 Task: Enable the option email in Skills path updates.
Action: Mouse moved to (850, 112)
Screenshot: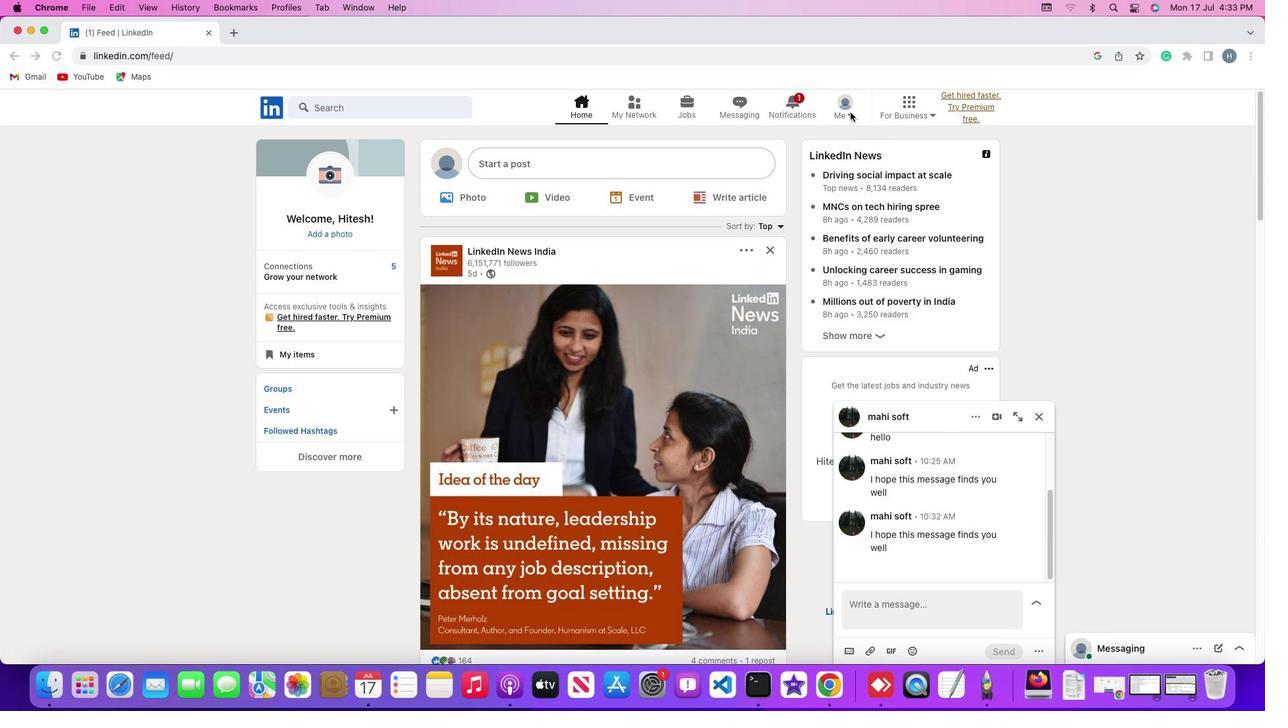 
Action: Mouse pressed left at (850, 112)
Screenshot: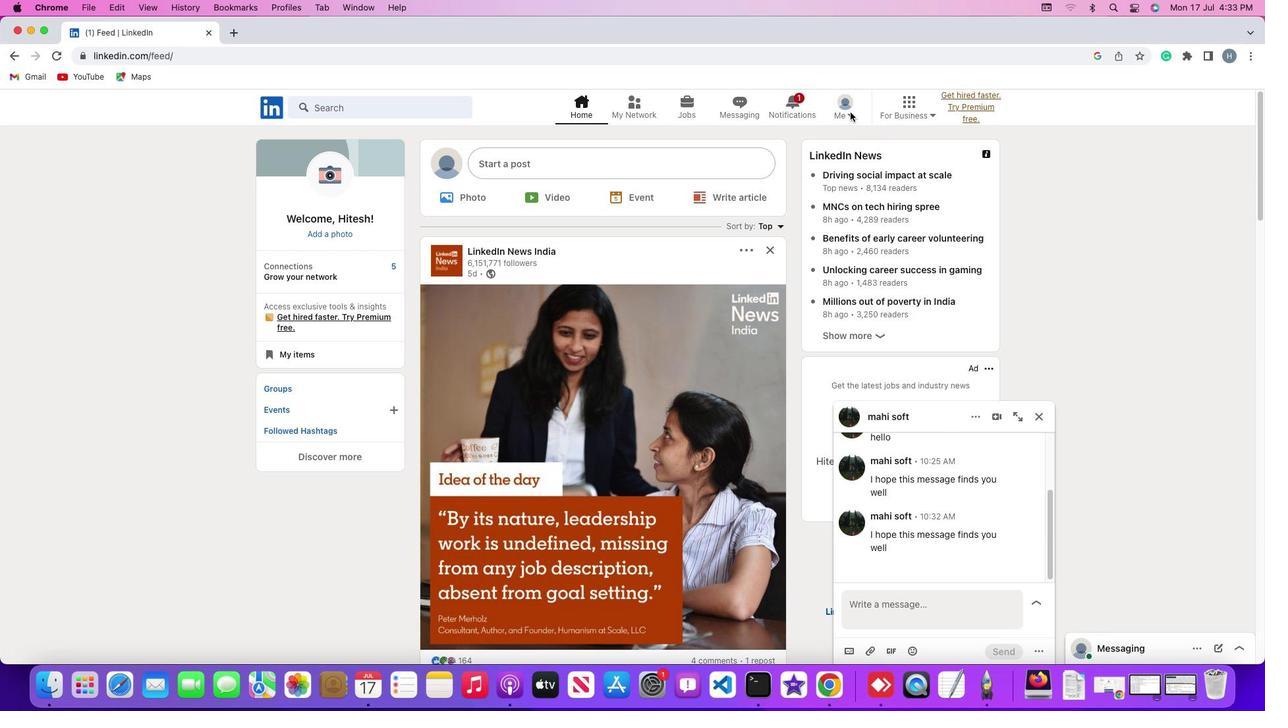 
Action: Mouse moved to (850, 112)
Screenshot: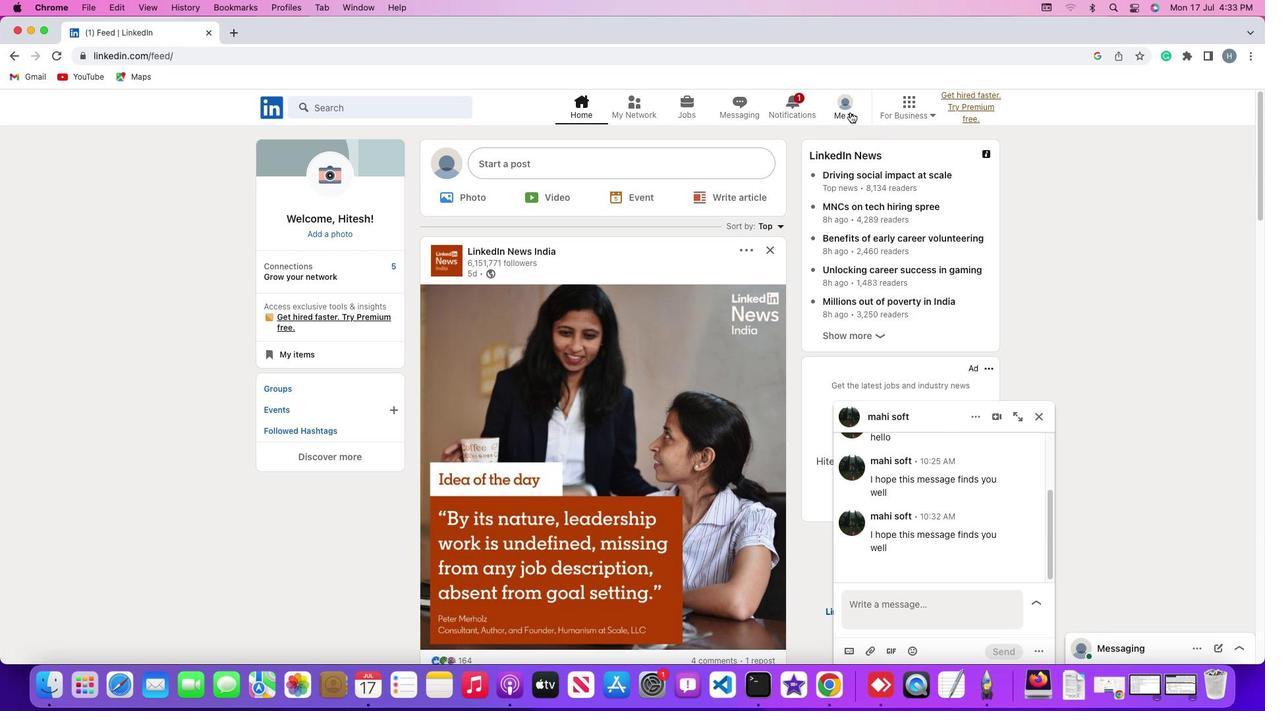 
Action: Mouse pressed left at (850, 112)
Screenshot: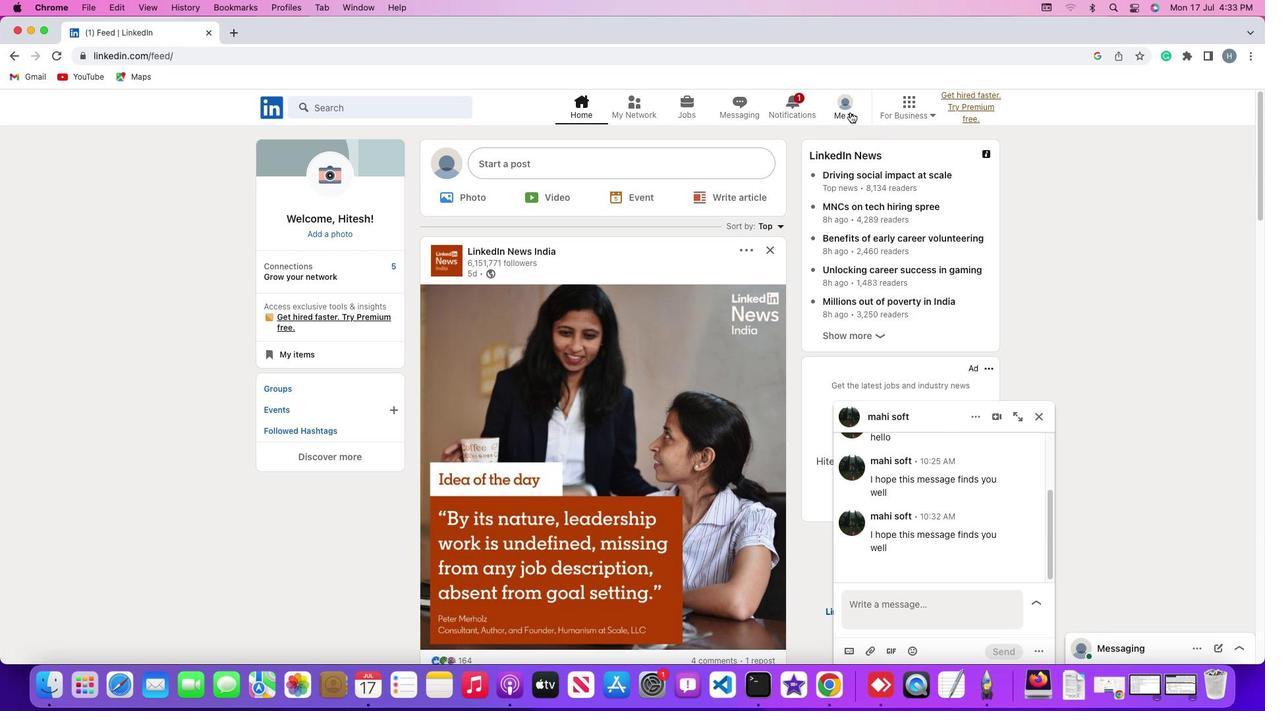 
Action: Mouse moved to (844, 110)
Screenshot: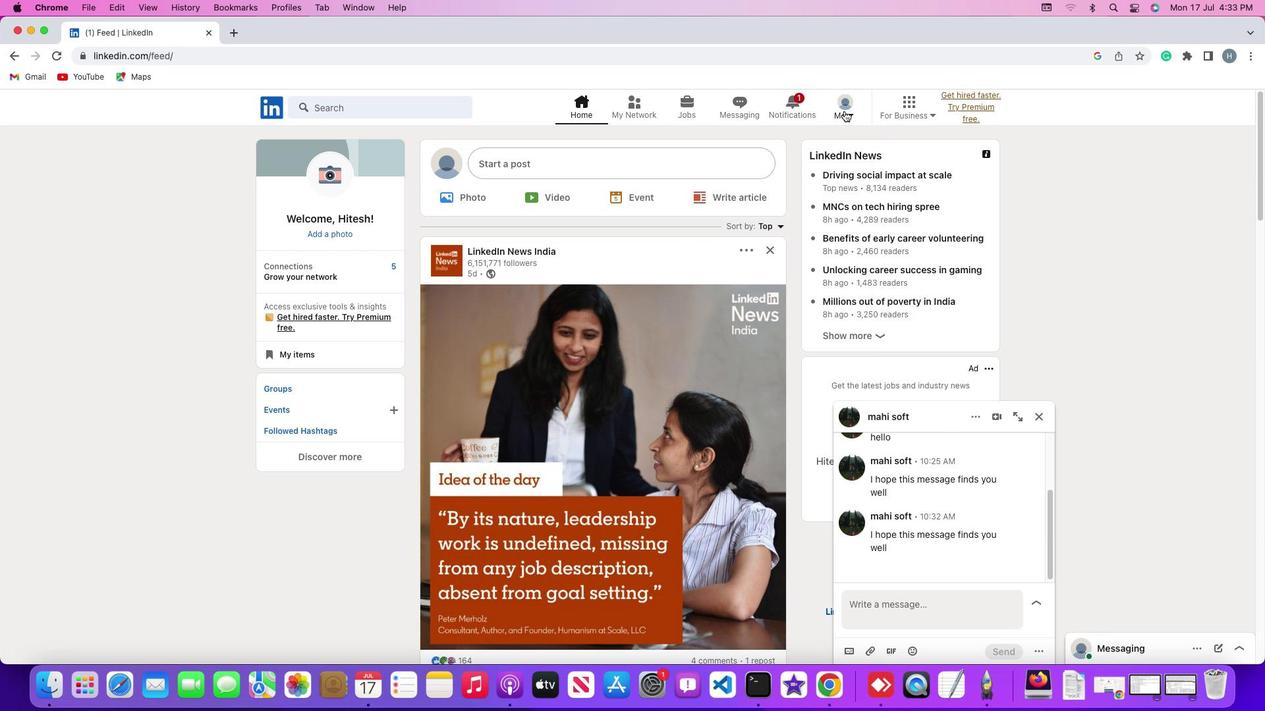 
Action: Mouse pressed left at (844, 110)
Screenshot: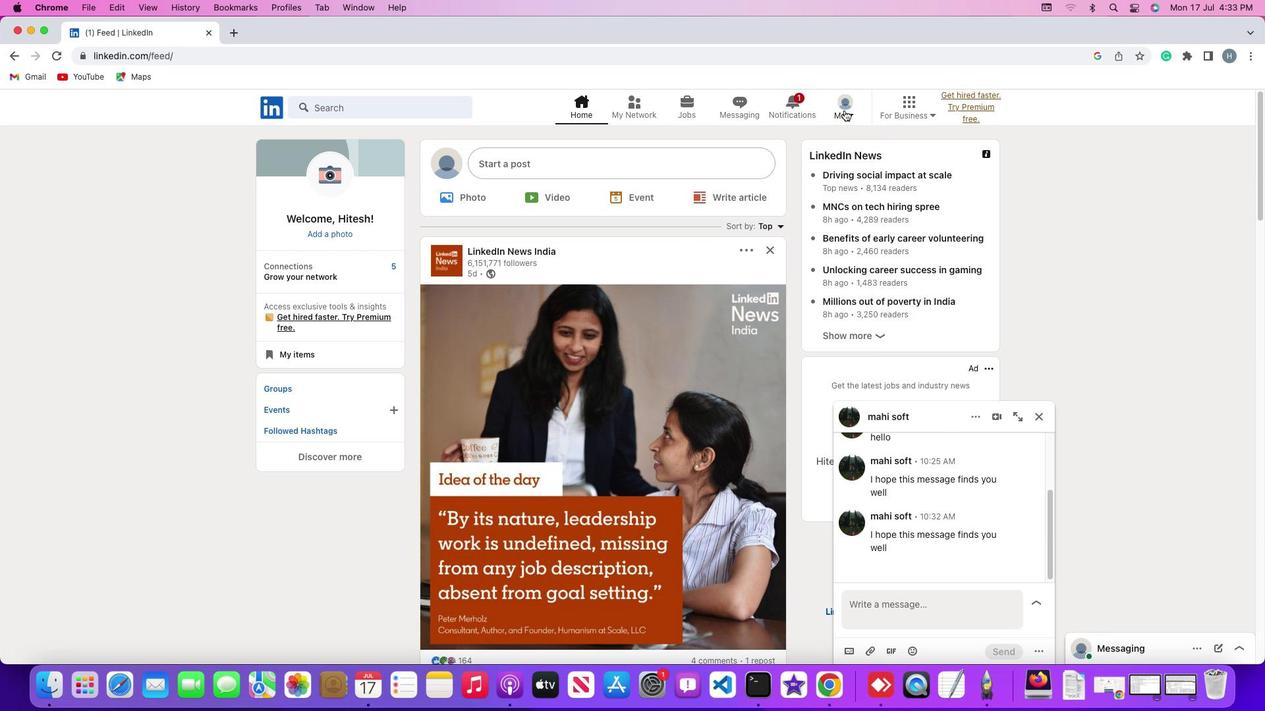 
Action: Mouse moved to (755, 250)
Screenshot: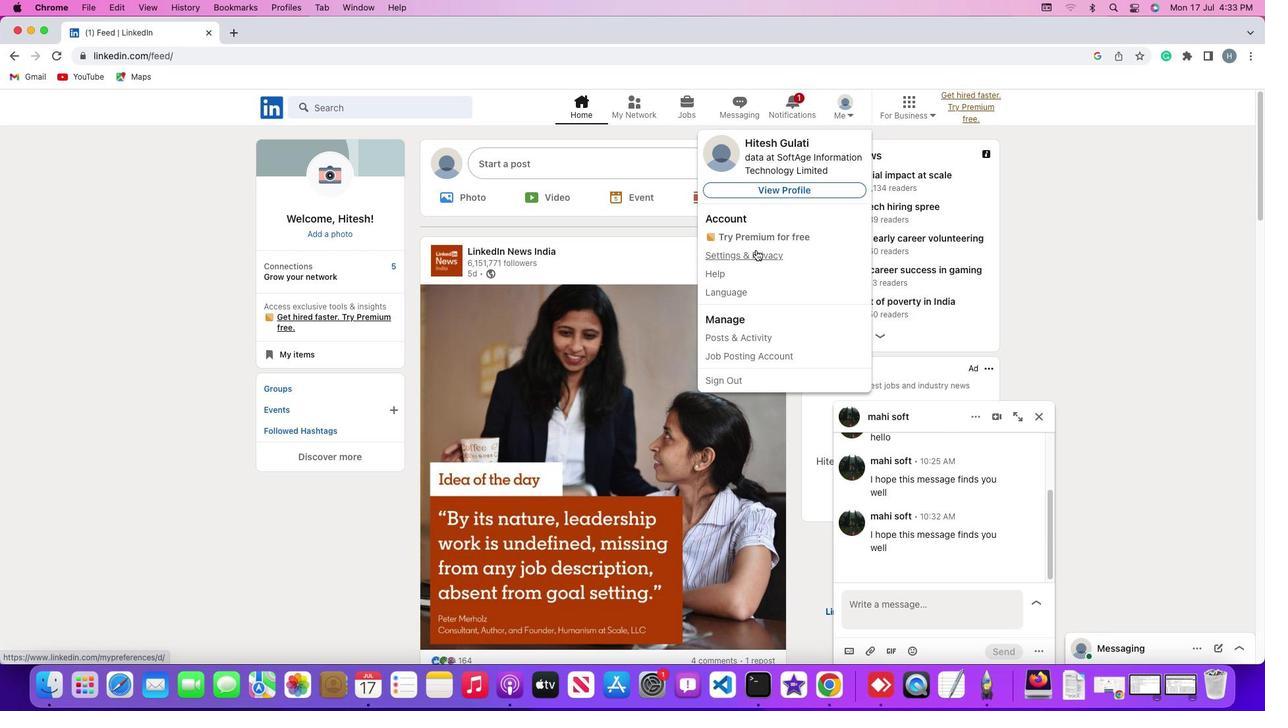 
Action: Mouse pressed left at (755, 250)
Screenshot: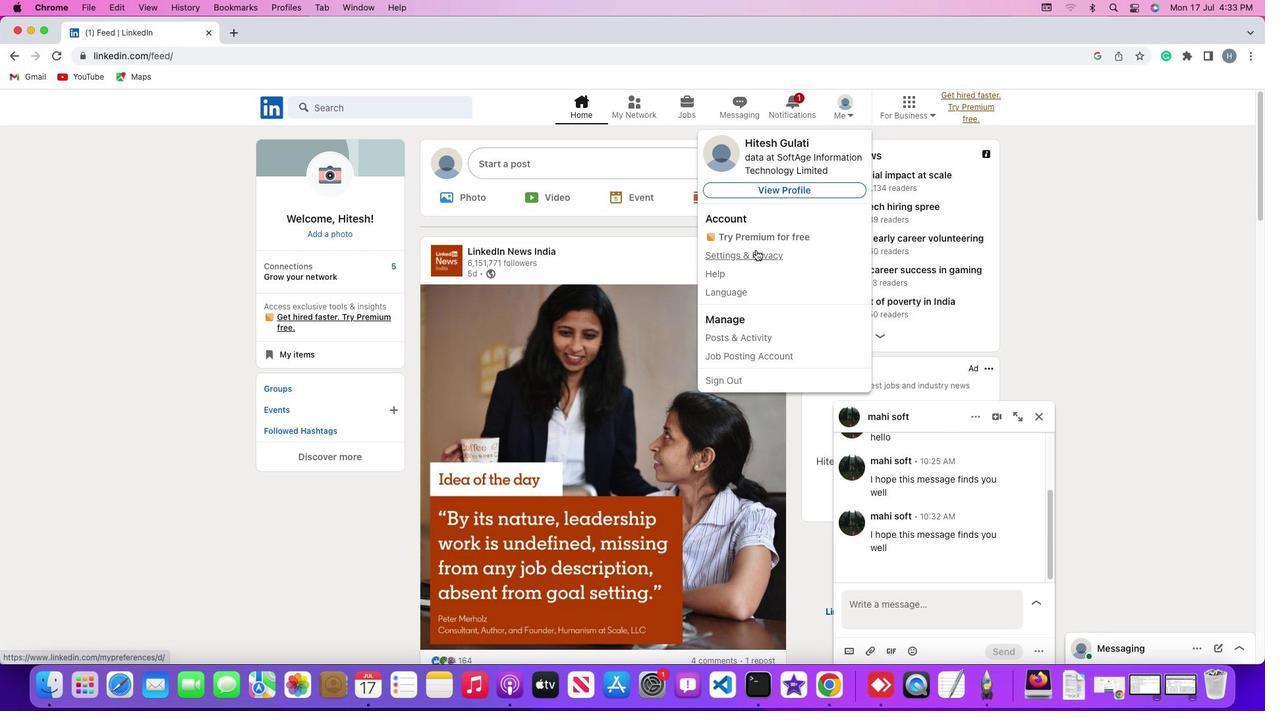 
Action: Mouse moved to (119, 444)
Screenshot: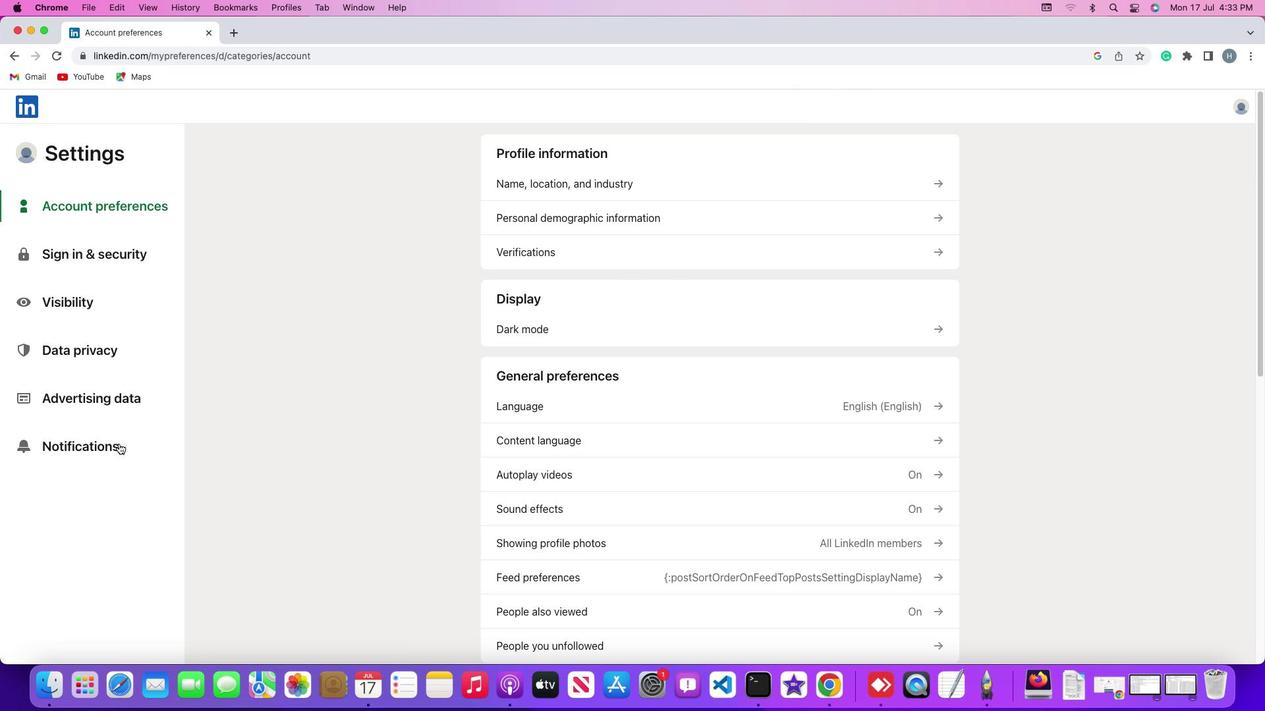 
Action: Mouse pressed left at (119, 444)
Screenshot: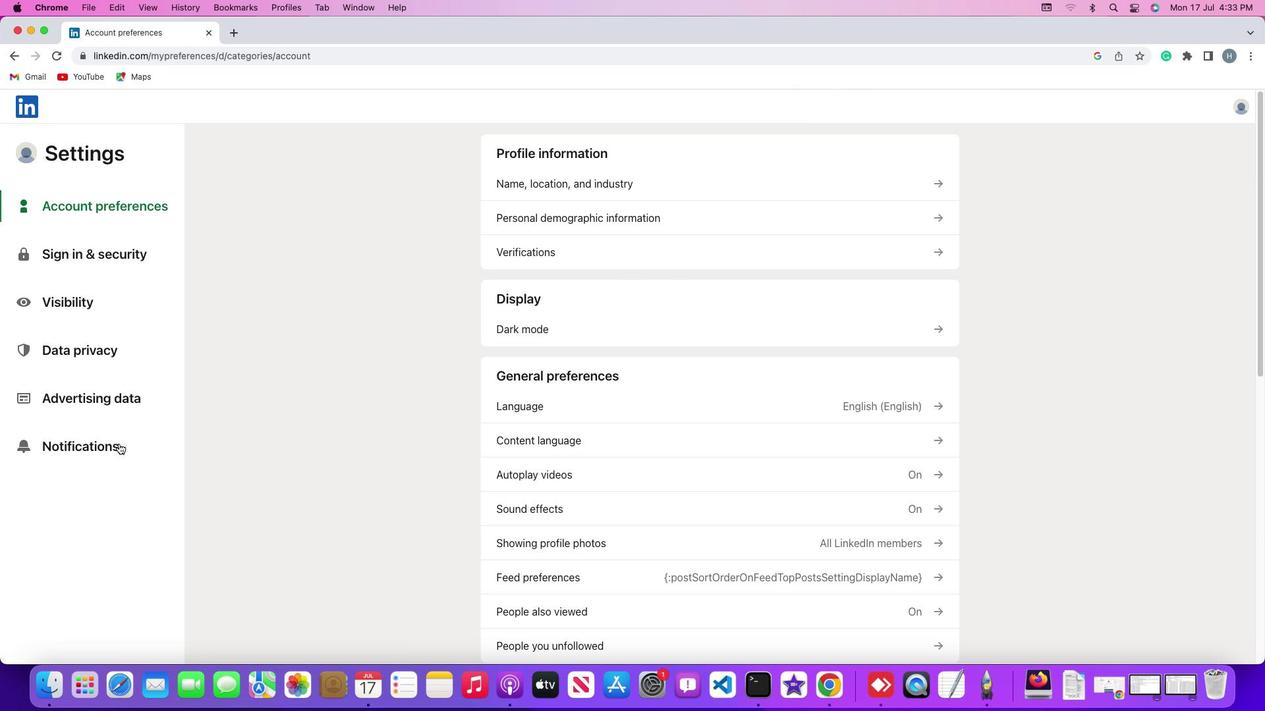 
Action: Mouse moved to (117, 444)
Screenshot: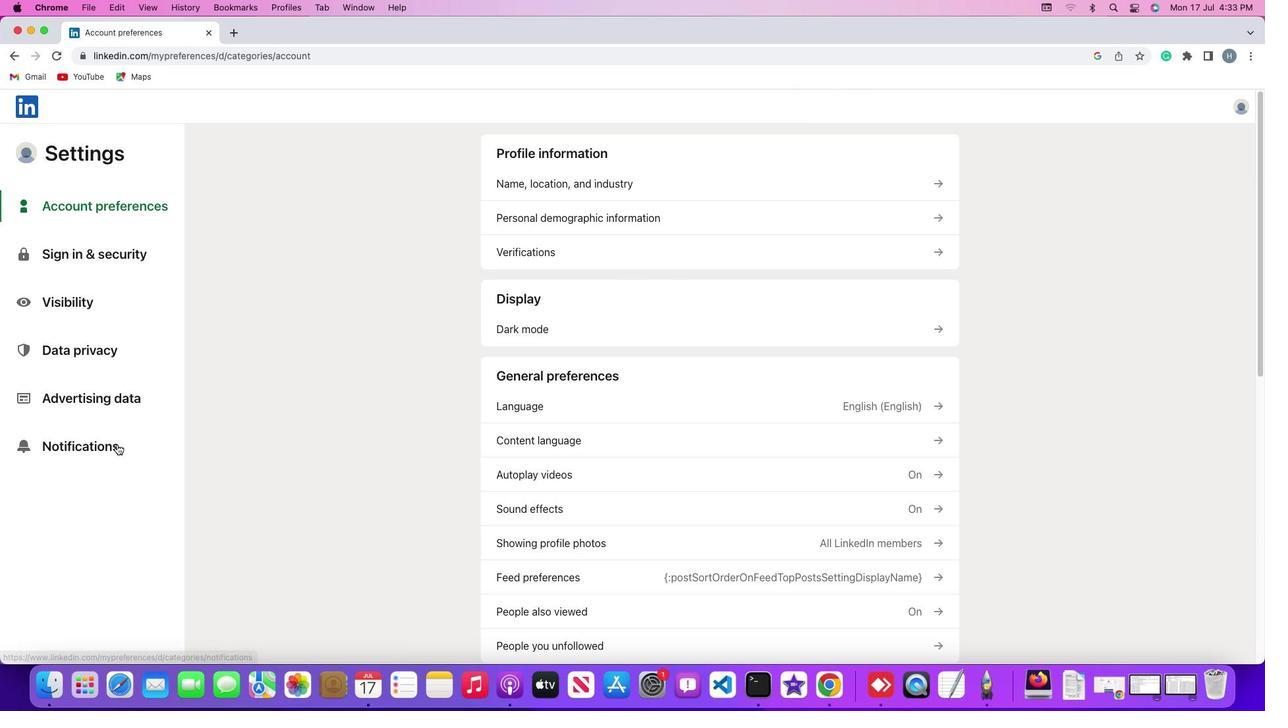 
Action: Mouse pressed left at (117, 444)
Screenshot: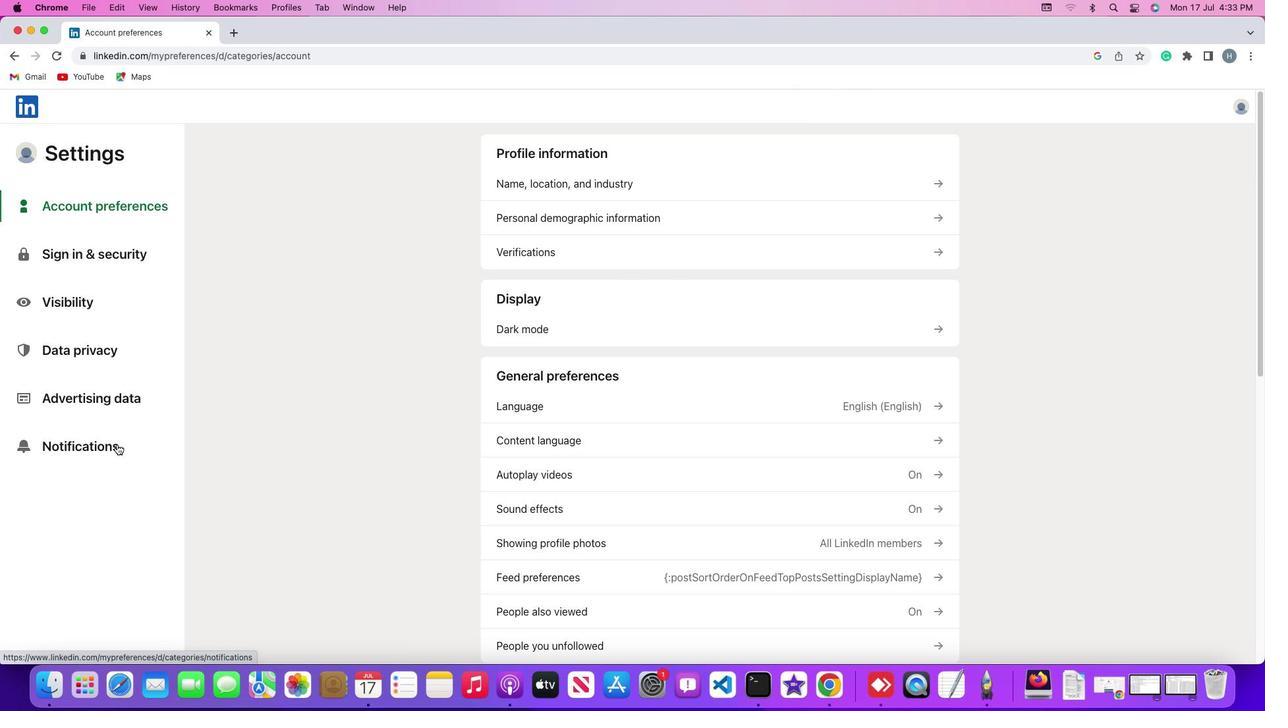 
Action: Mouse moved to (575, 188)
Screenshot: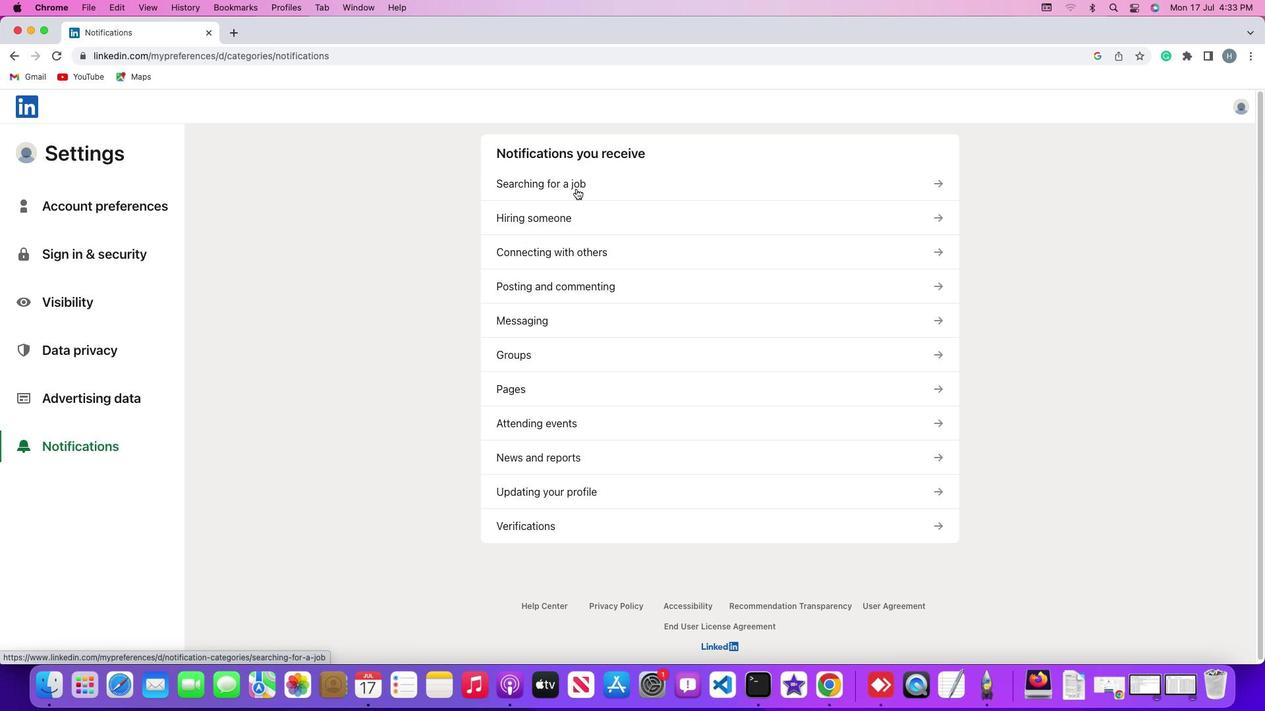 
Action: Mouse pressed left at (575, 188)
Screenshot: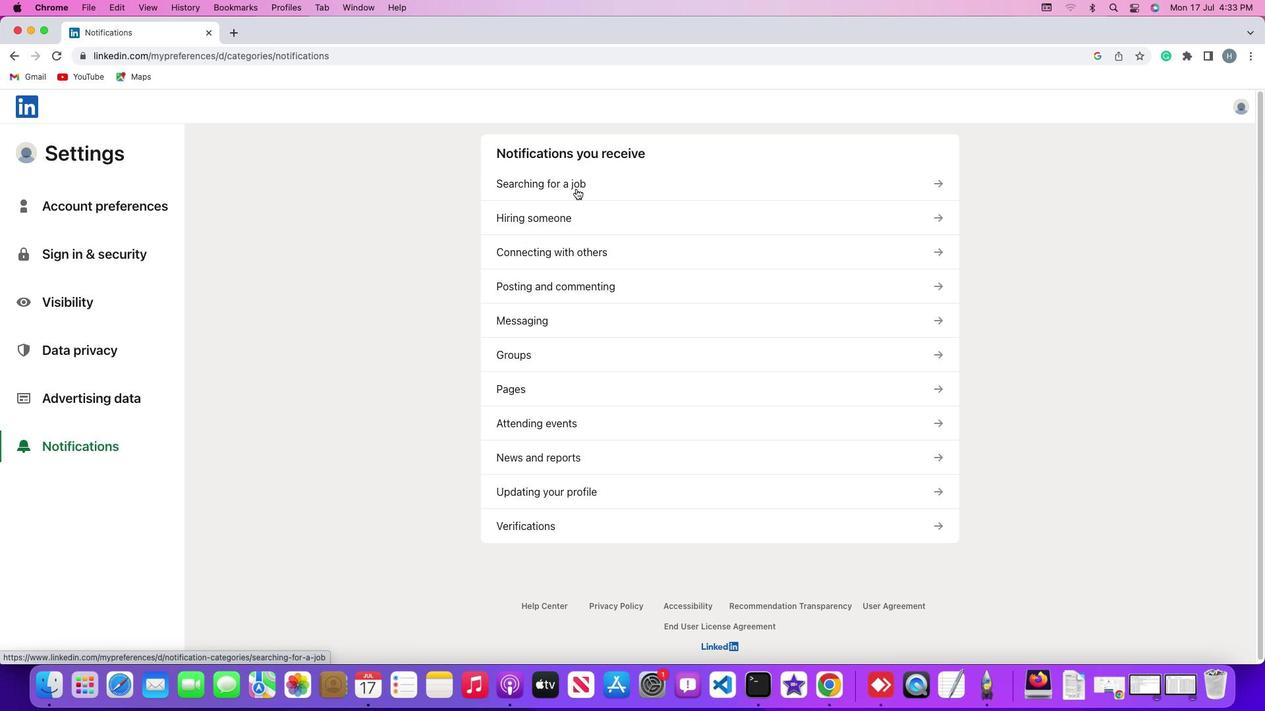 
Action: Mouse moved to (580, 573)
Screenshot: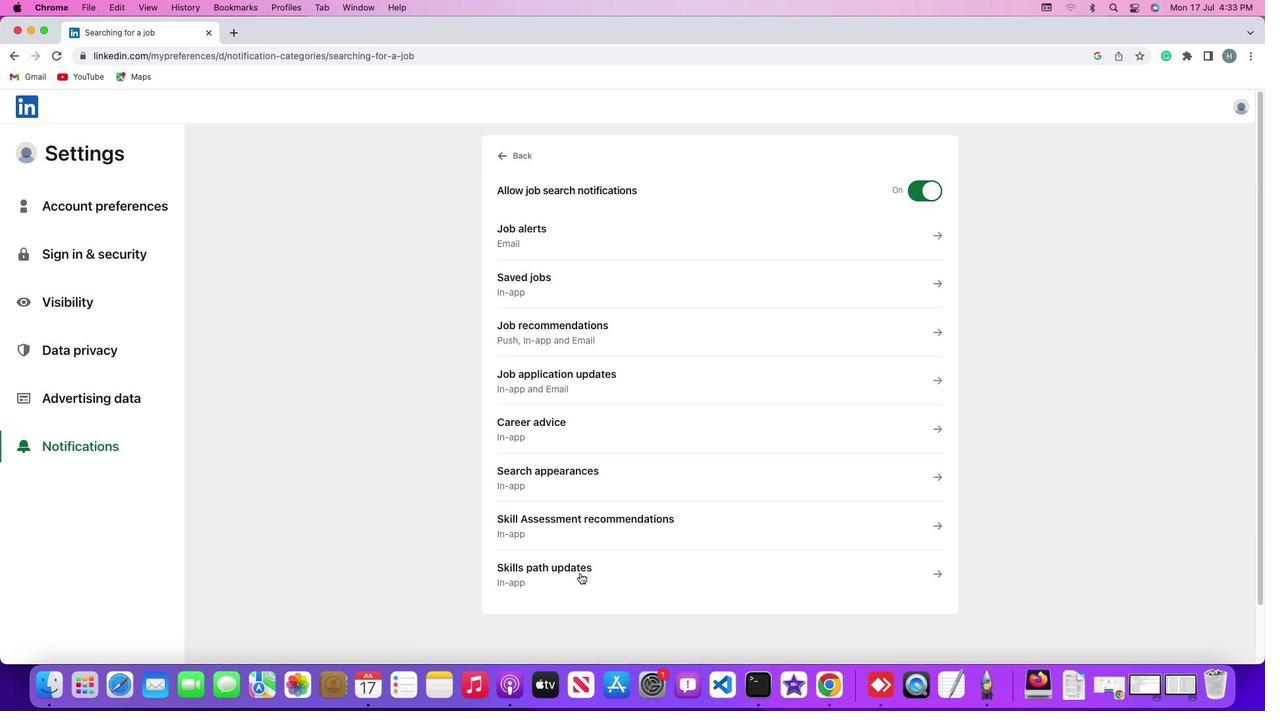 
Action: Mouse pressed left at (580, 573)
Screenshot: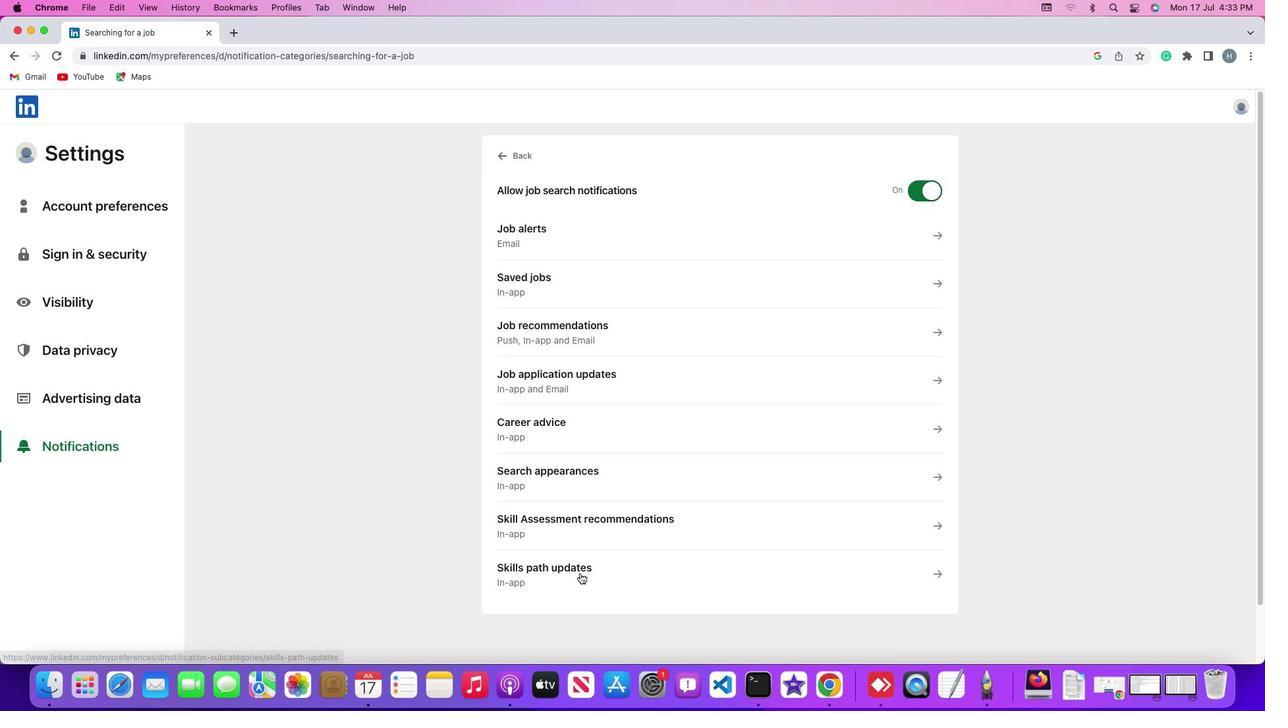 
Action: Mouse moved to (929, 376)
Screenshot: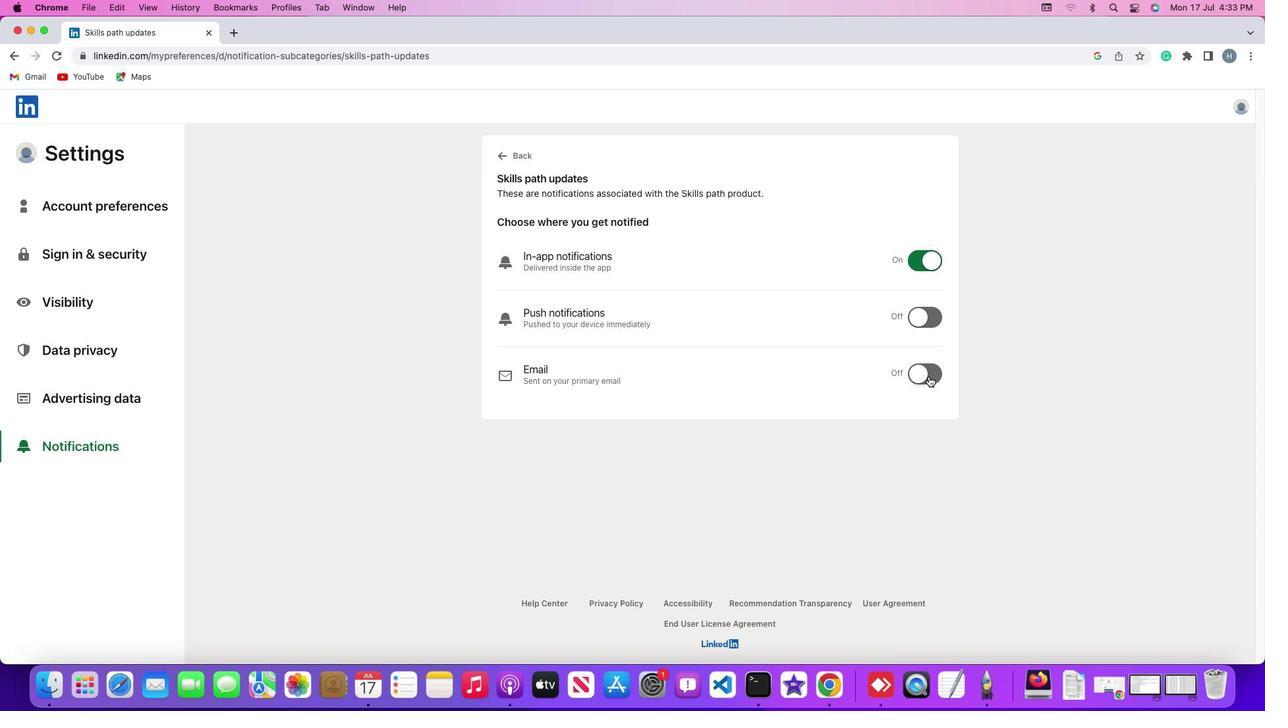 
Action: Mouse pressed left at (929, 376)
Screenshot: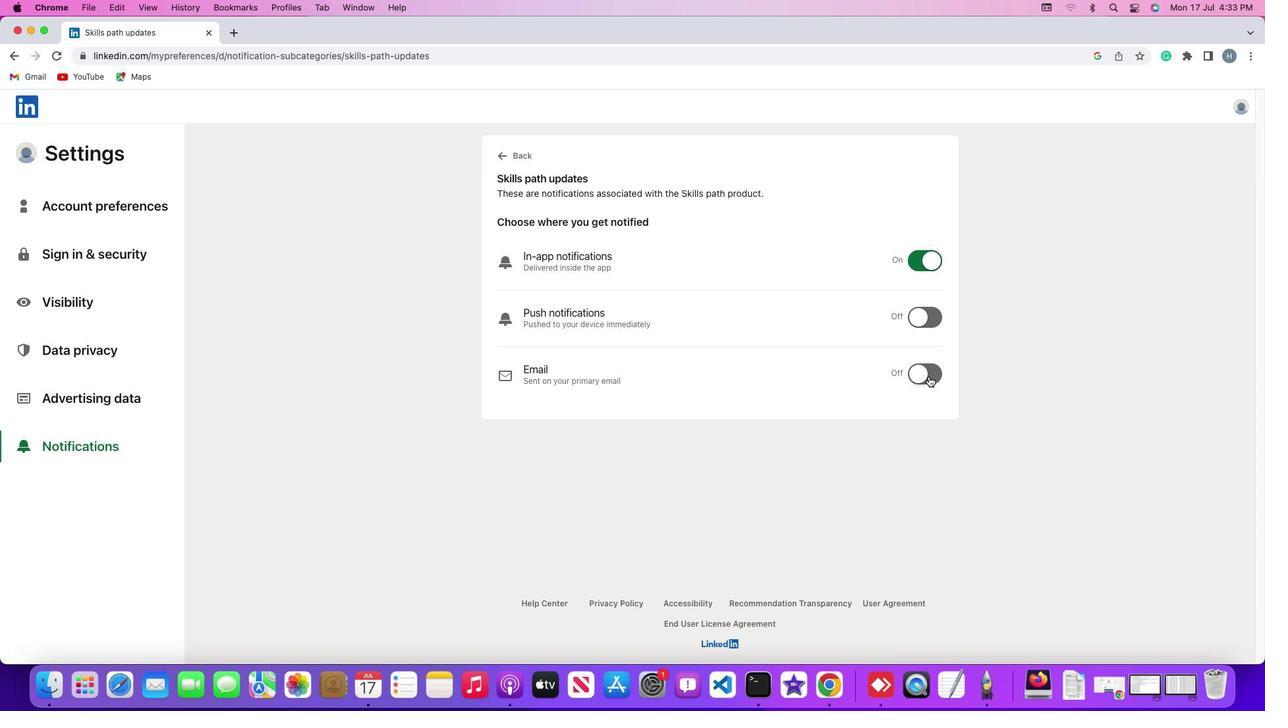
